 Task: Write name "Microsoft Dynamics 365 certifications".
Action: Mouse moved to (398, 363)
Screenshot: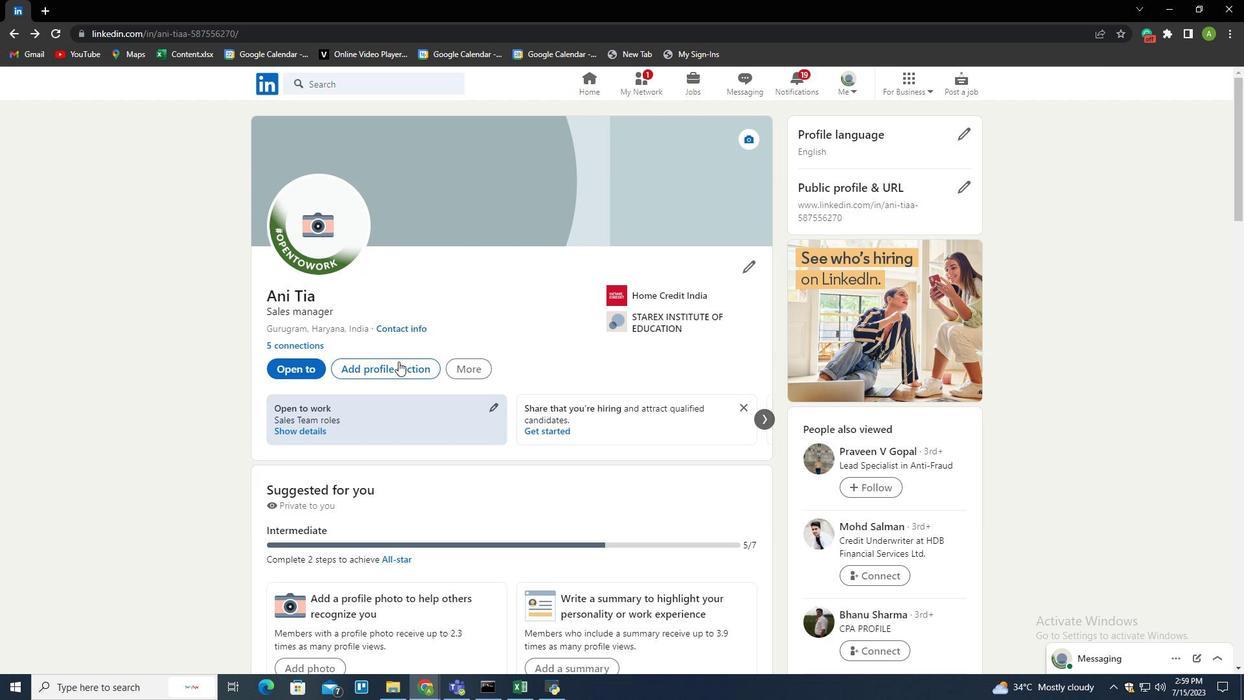
Action: Mouse pressed left at (398, 363)
Screenshot: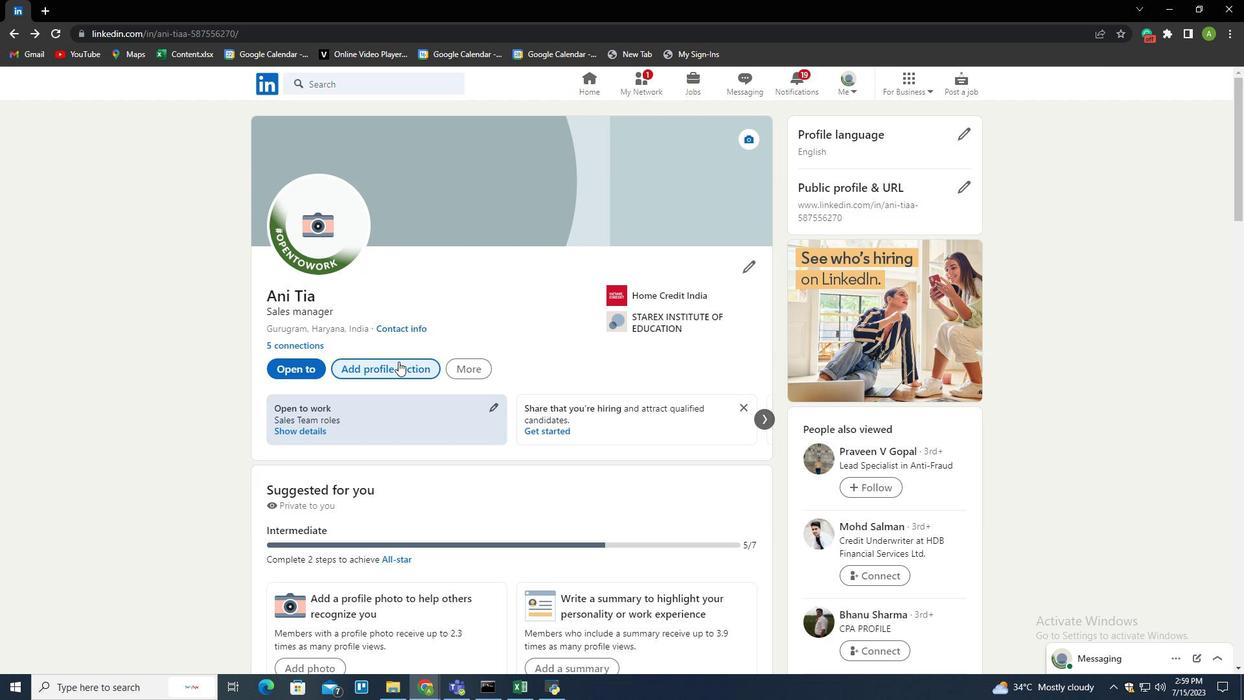 
Action: Mouse moved to (776, 173)
Screenshot: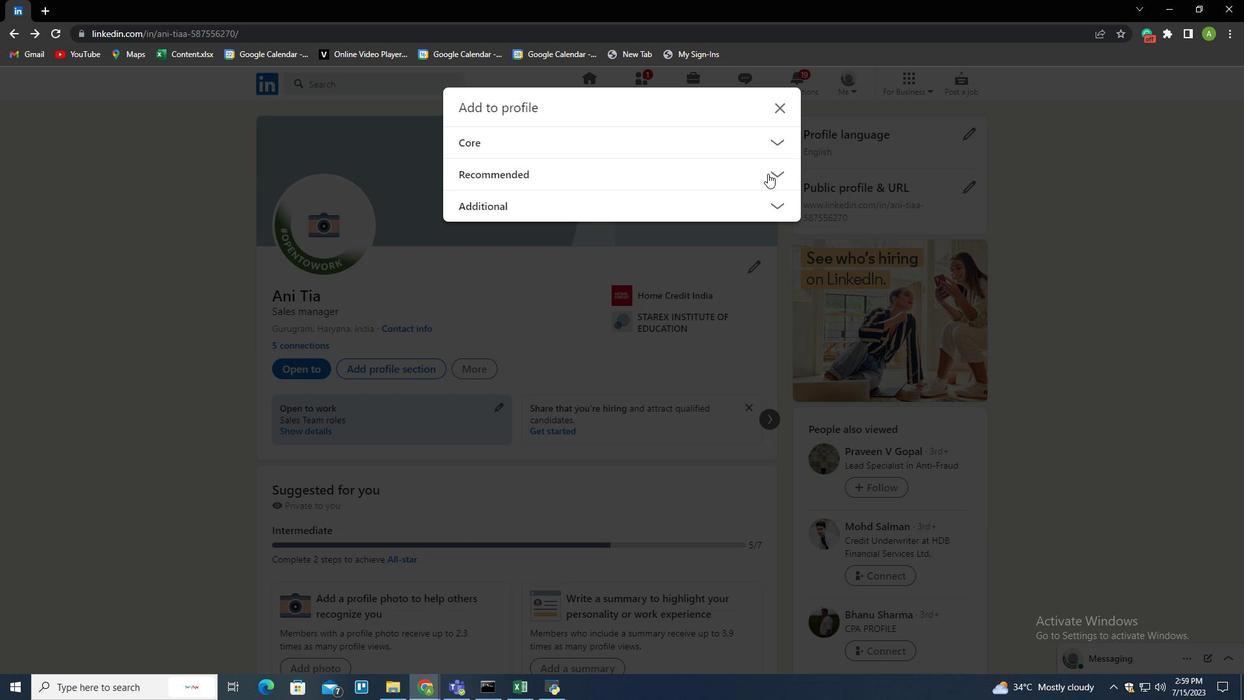
Action: Mouse pressed left at (776, 173)
Screenshot: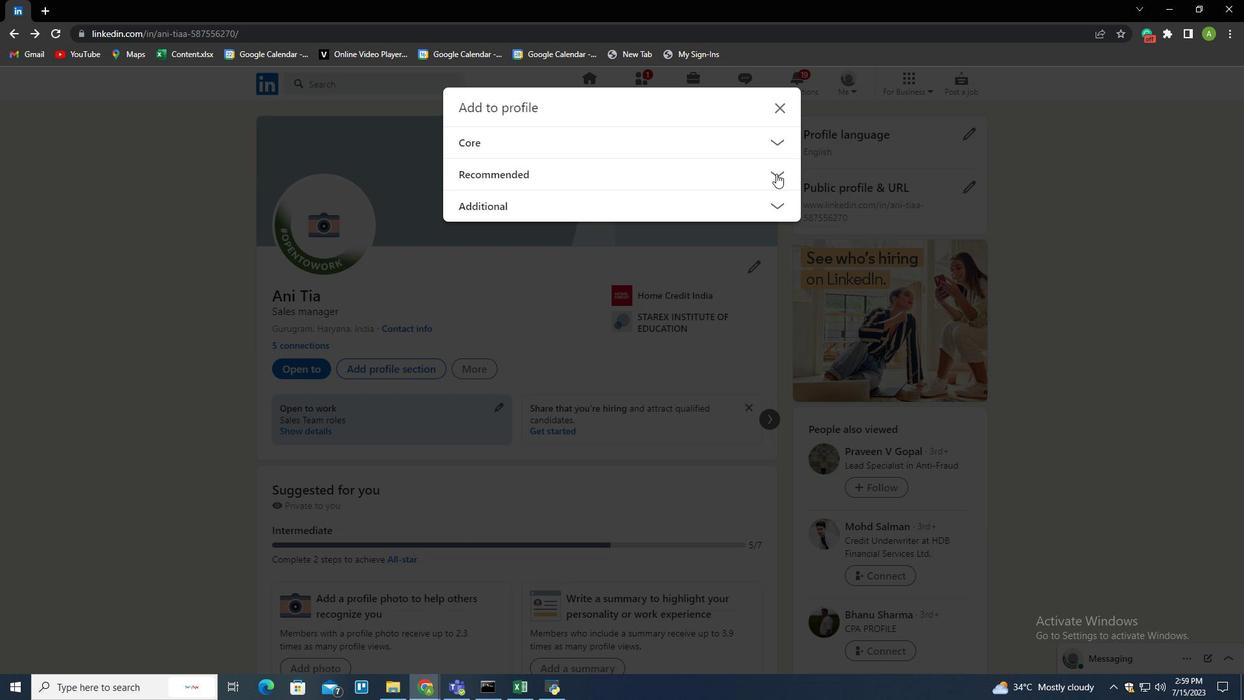 
Action: Mouse moved to (488, 258)
Screenshot: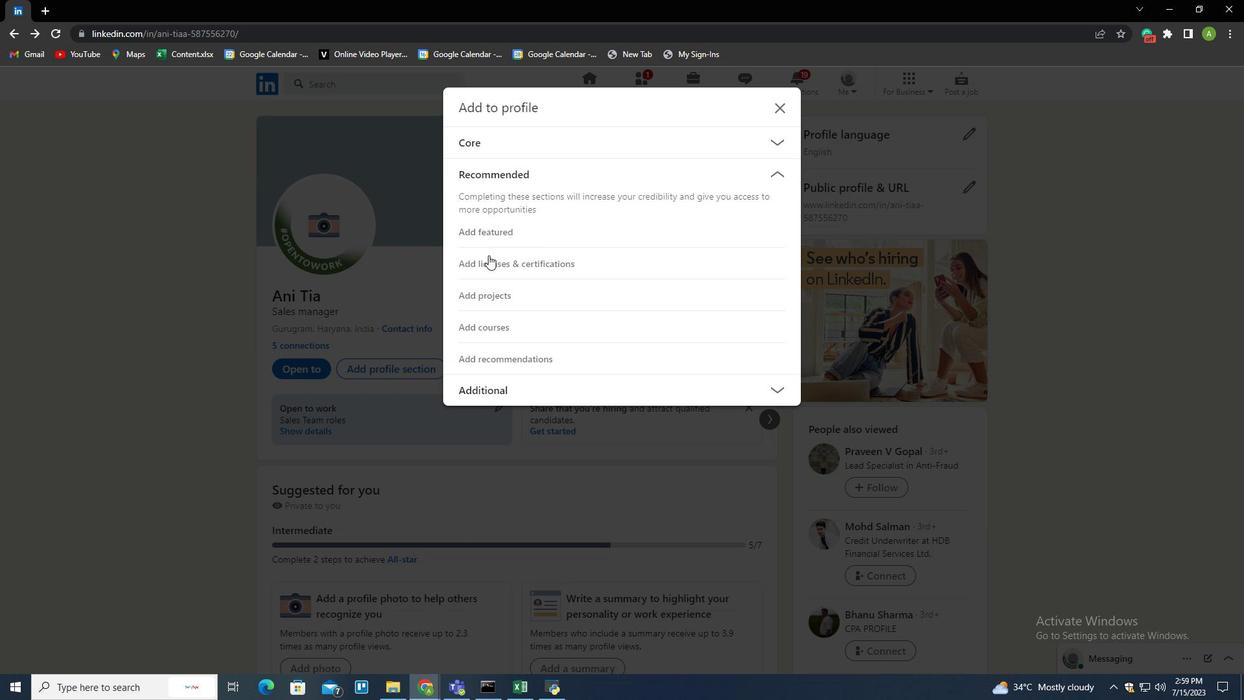 
Action: Mouse pressed left at (488, 258)
Screenshot: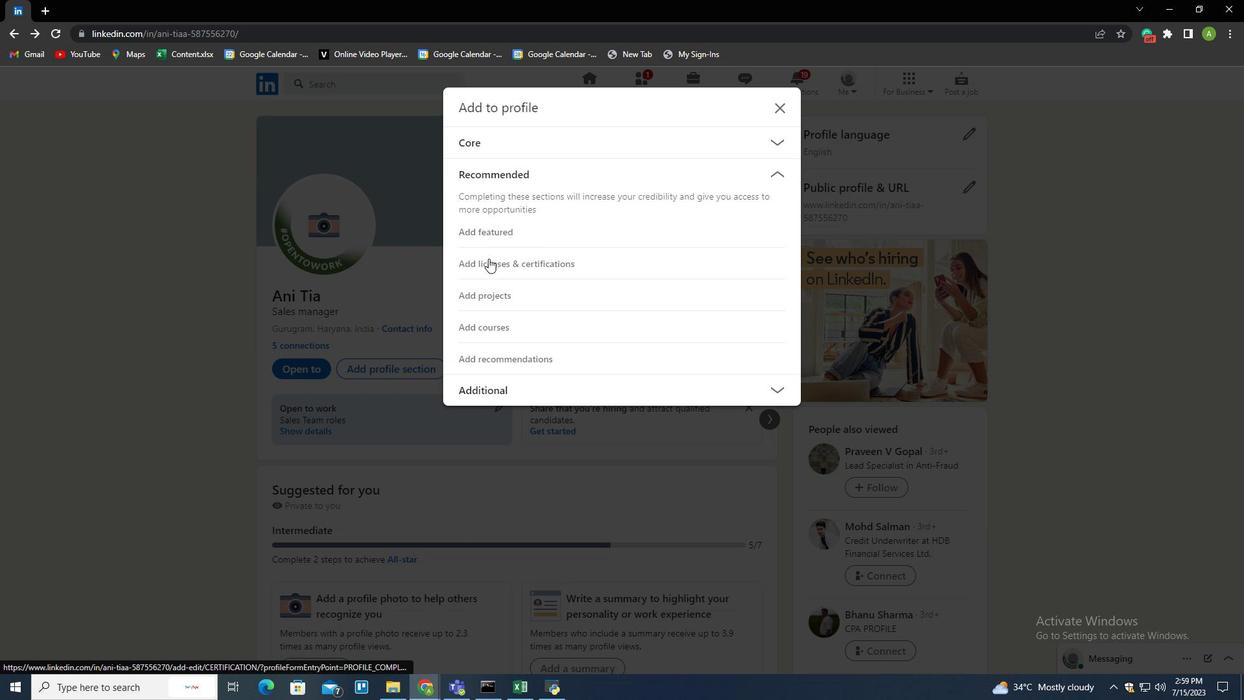 
Action: Mouse moved to (444, 192)
Screenshot: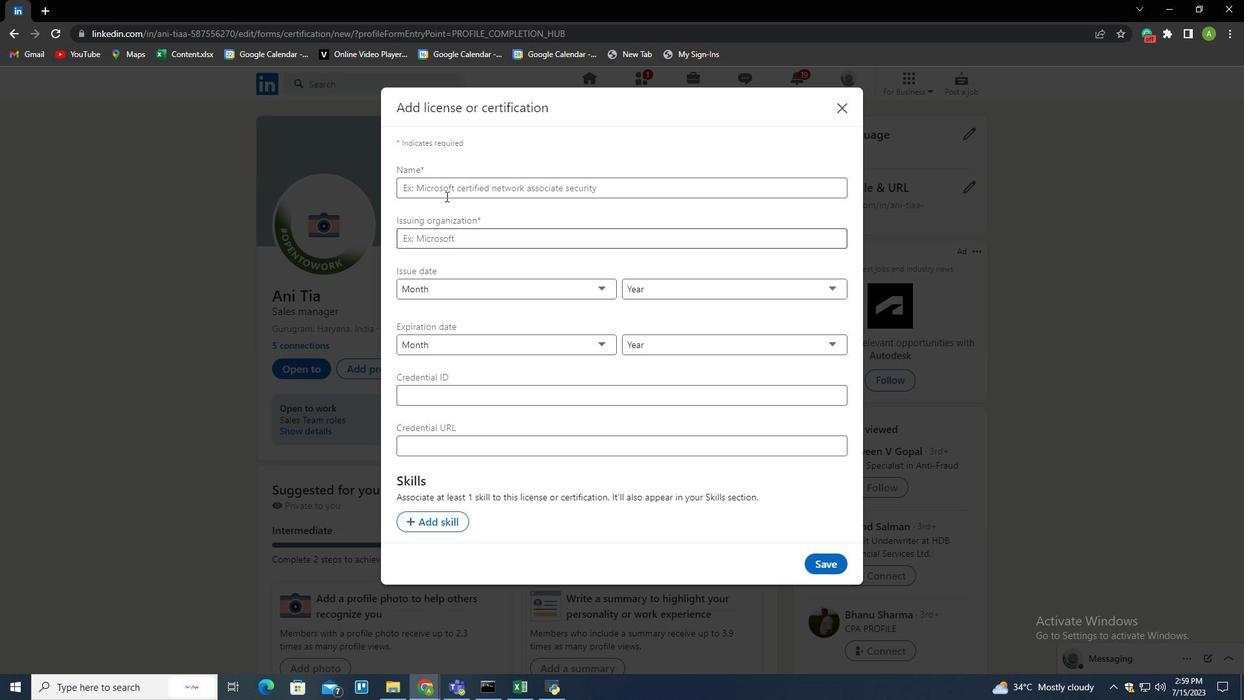 
Action: Mouse pressed left at (444, 192)
Screenshot: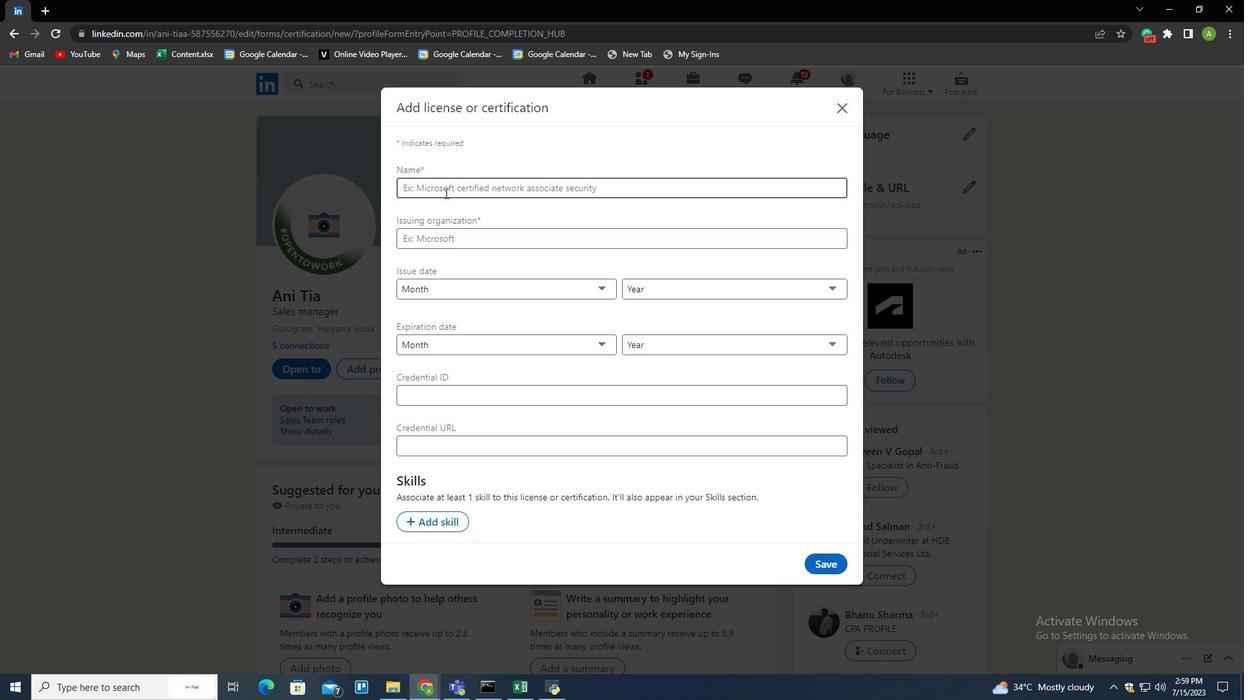 
Action: Key pressed <Key.shift><Key.shift><Key.shift>Microsoft<Key.space><Key.shift>Dynami<Key.down><Key.down><Key.enter>
Screenshot: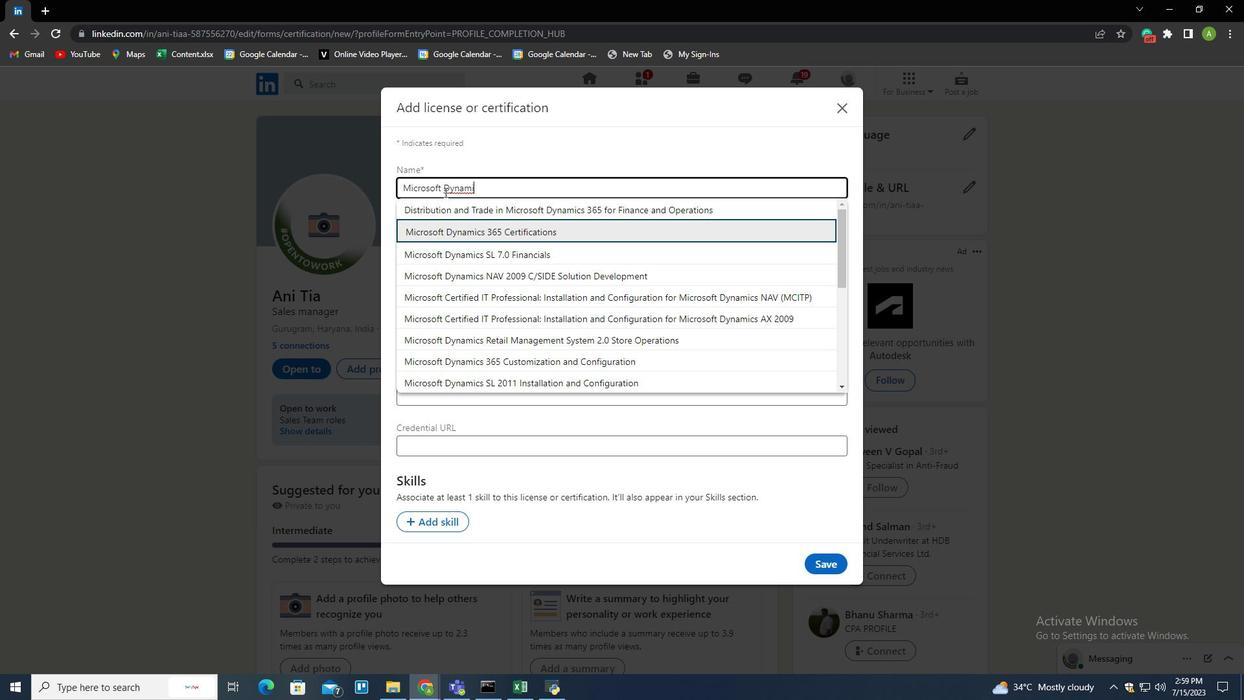 
